 Task: Check for job postings on the  page of Meta
Action: Mouse moved to (586, 25)
Screenshot: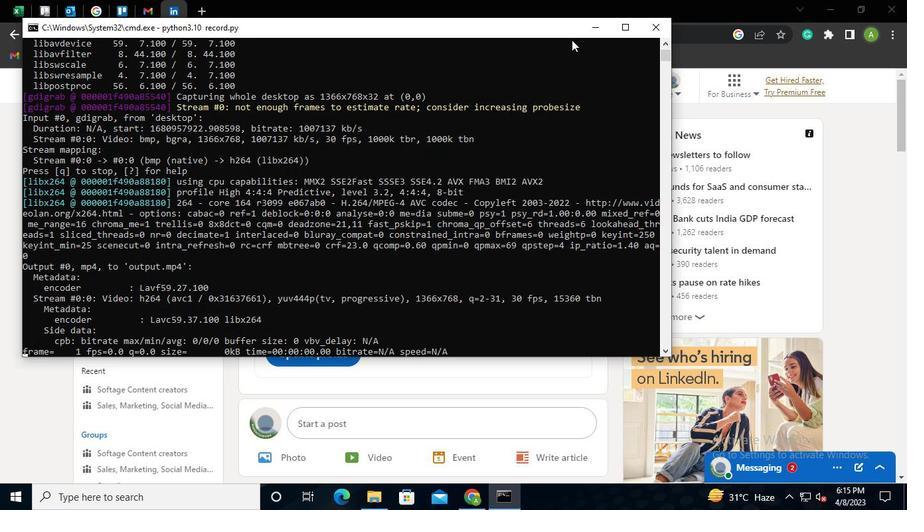 
Action: Mouse pressed left at (586, 25)
Screenshot: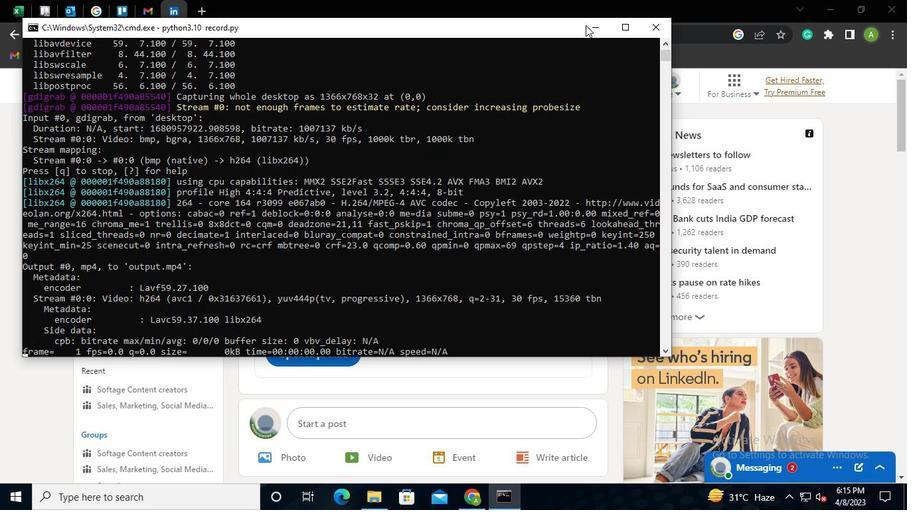 
Action: Mouse moved to (183, 80)
Screenshot: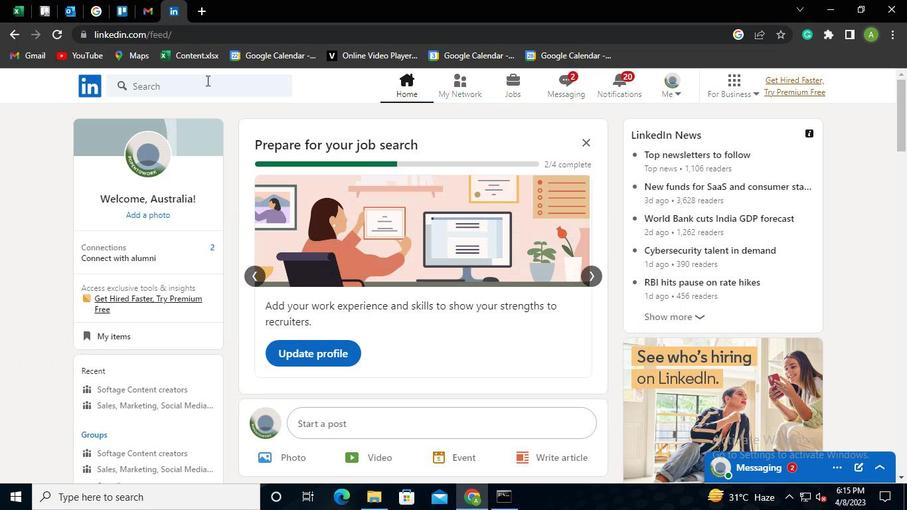 
Action: Mouse pressed left at (183, 80)
Screenshot: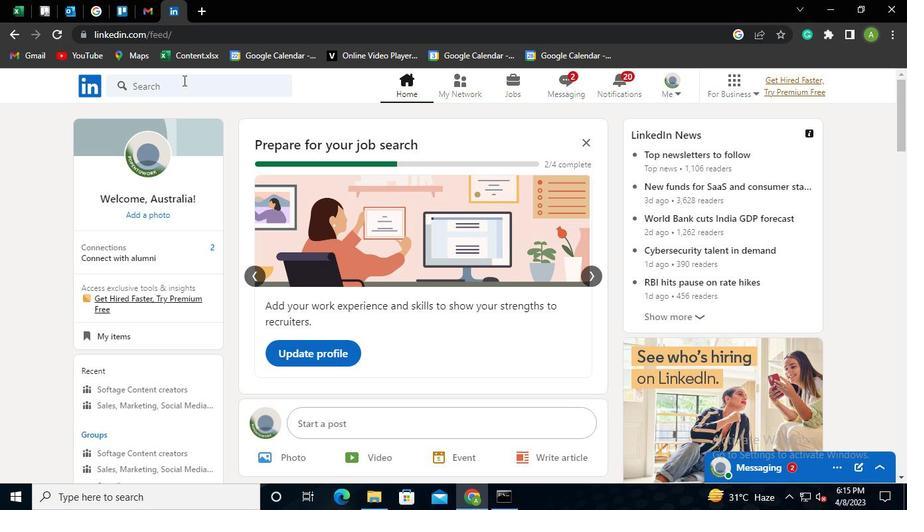 
Action: Mouse moved to (144, 145)
Screenshot: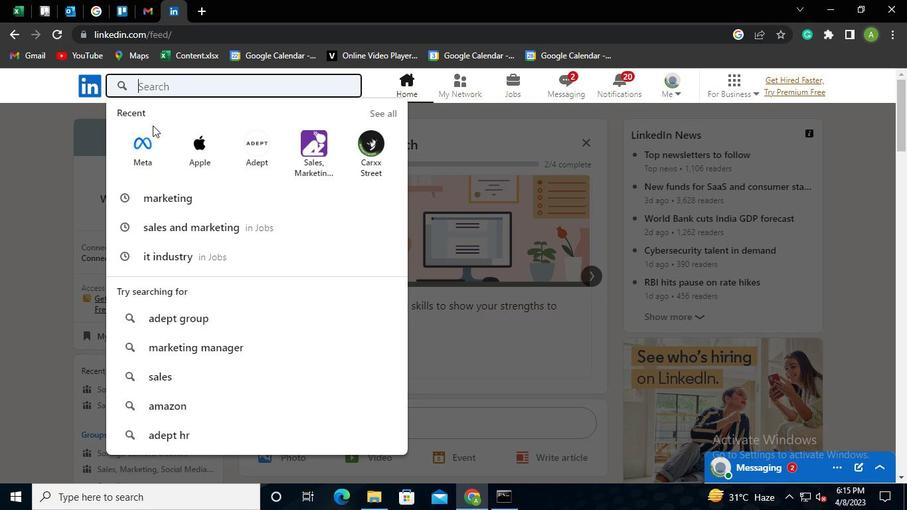 
Action: Mouse pressed left at (144, 145)
Screenshot: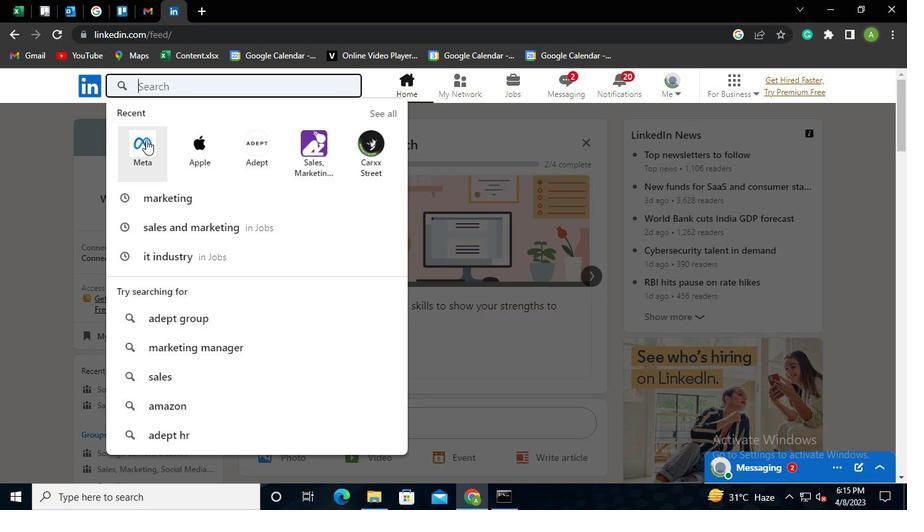 
Action: Mouse moved to (371, 152)
Screenshot: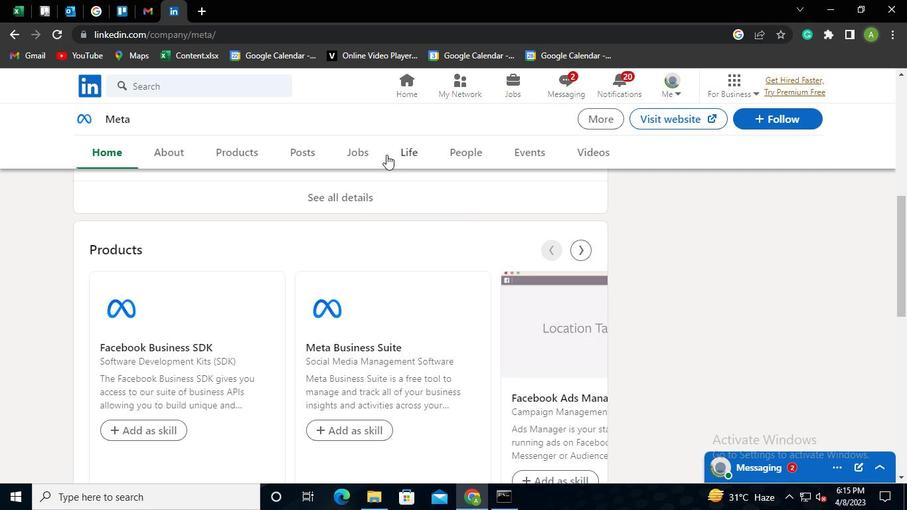 
Action: Mouse pressed left at (371, 152)
Screenshot: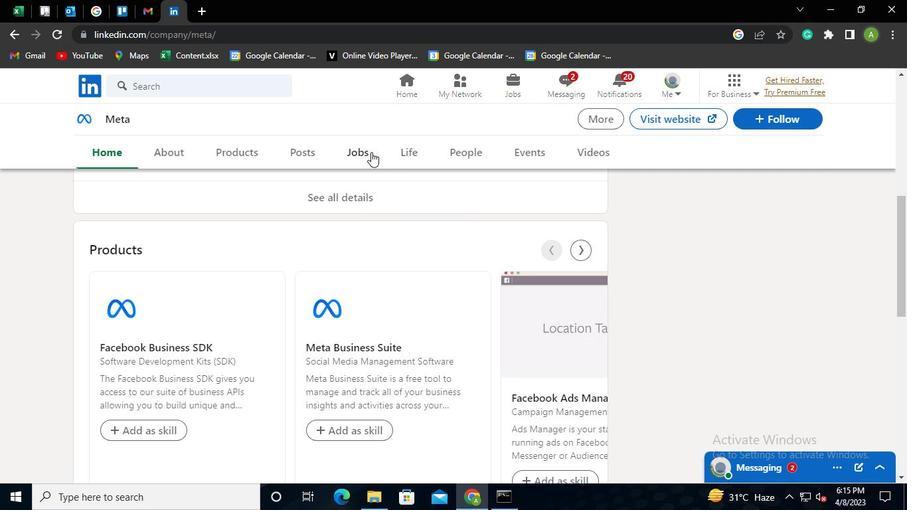 
Action: Mouse moved to (323, 396)
Screenshot: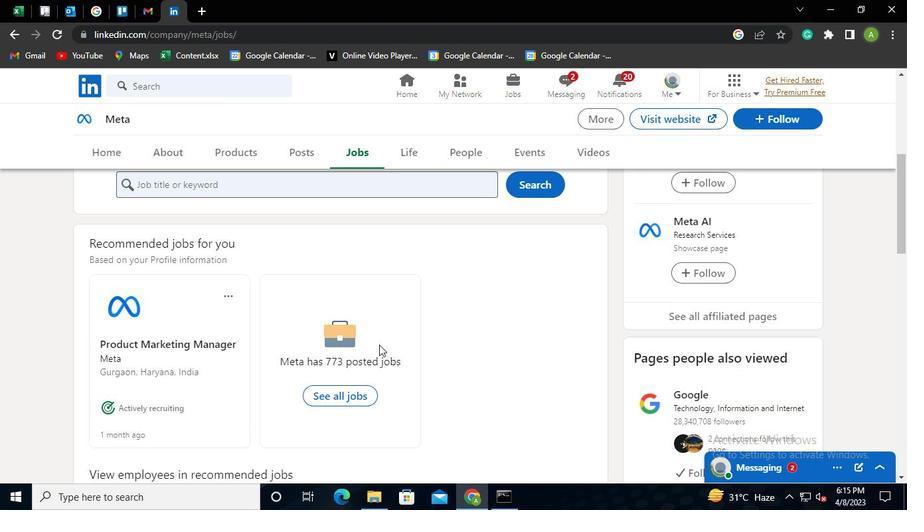 
Action: Mouse pressed left at (323, 396)
Screenshot: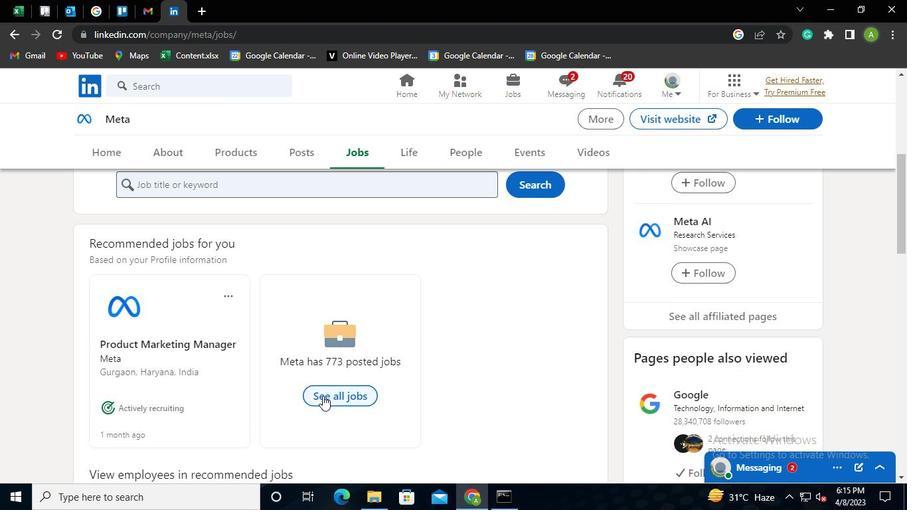 
Action: Mouse moved to (507, 504)
Screenshot: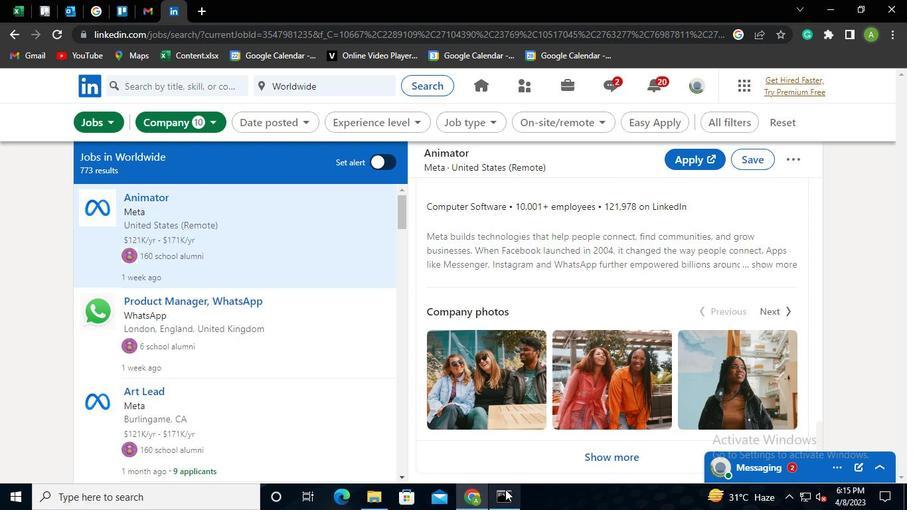 
Action: Mouse pressed left at (507, 504)
Screenshot: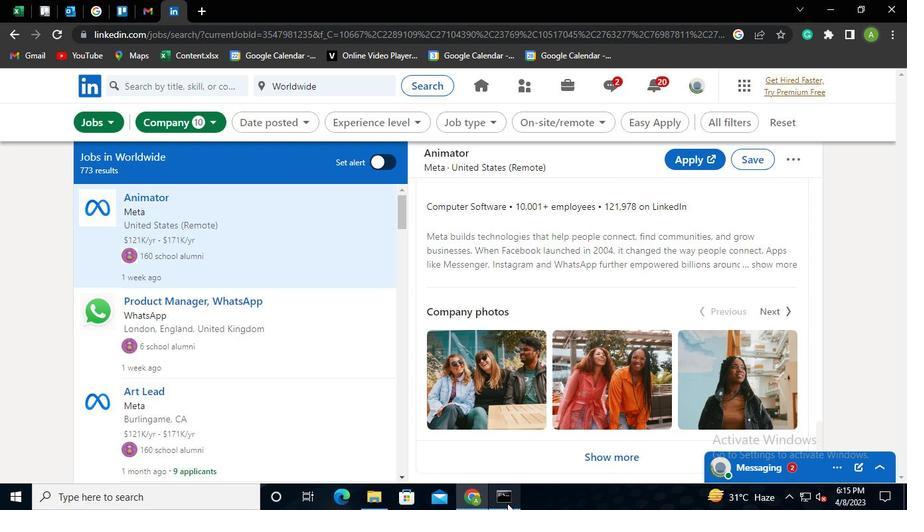 
Action: Mouse moved to (656, 23)
Screenshot: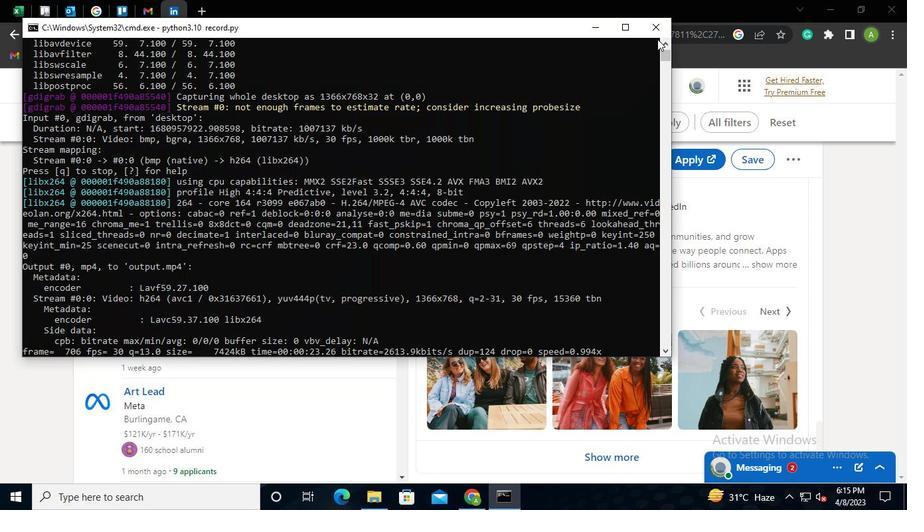 
Action: Mouse pressed left at (656, 23)
Screenshot: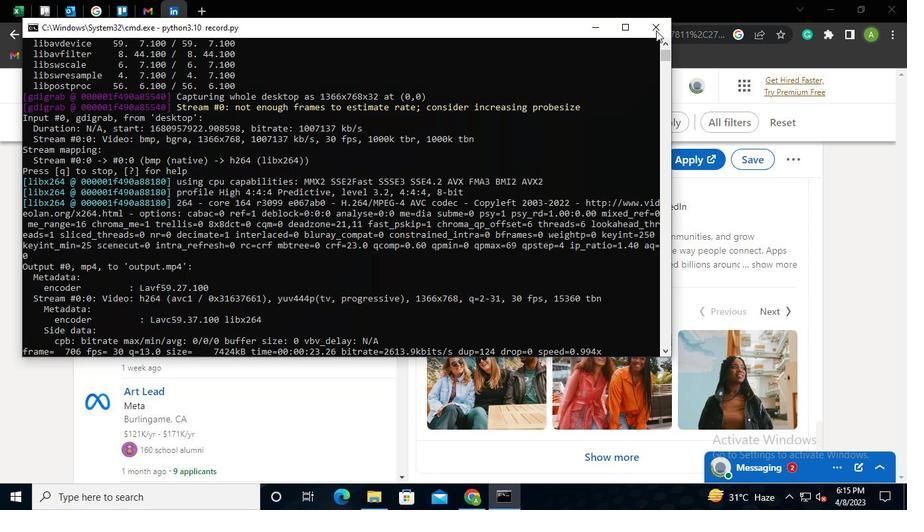 
Action: Mouse moved to (656, 11)
Screenshot: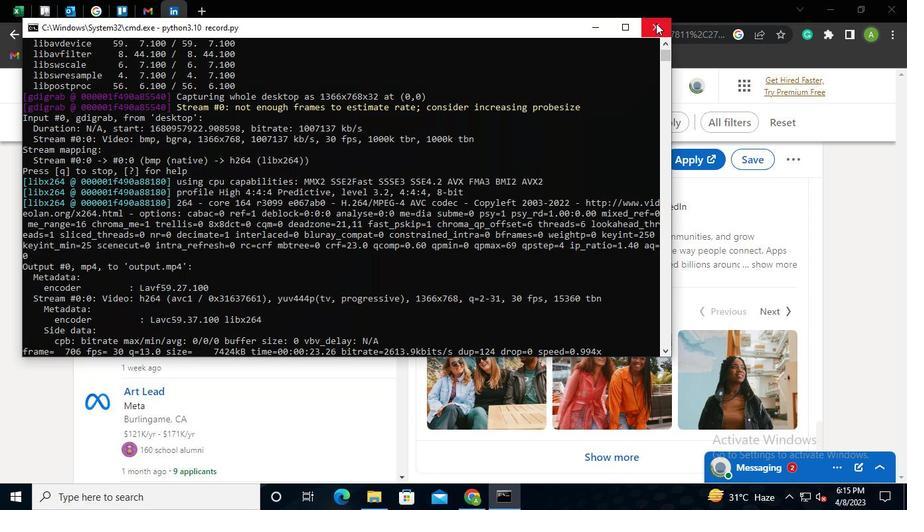 
